 Task: Leave a comment on recent  post of Visa
Action: Mouse moved to (680, 114)
Screenshot: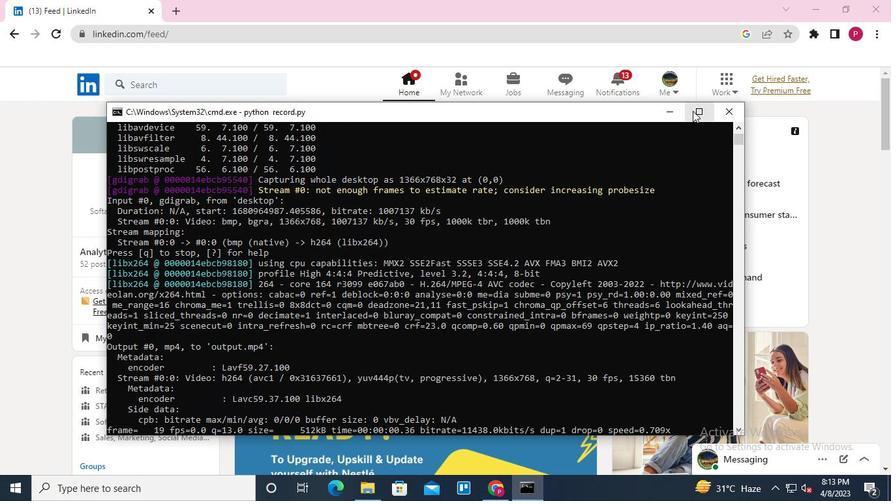 
Action: Mouse pressed left at (680, 114)
Screenshot: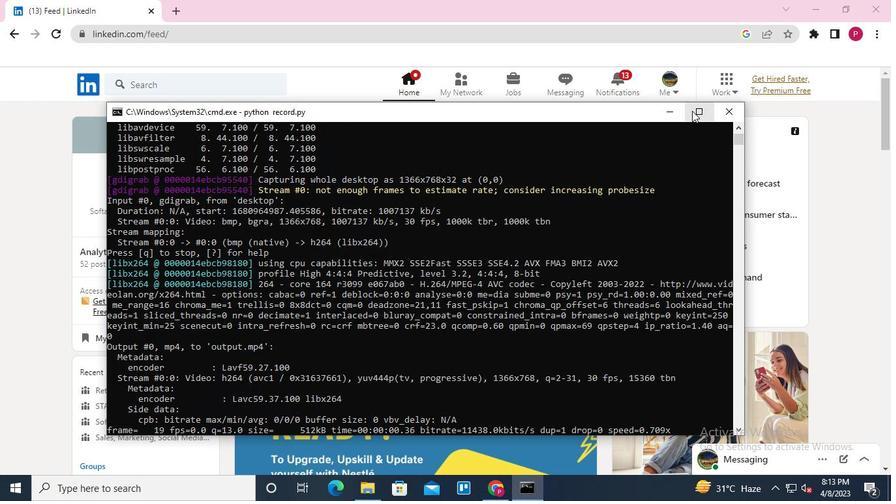 
Action: Mouse moved to (168, 89)
Screenshot: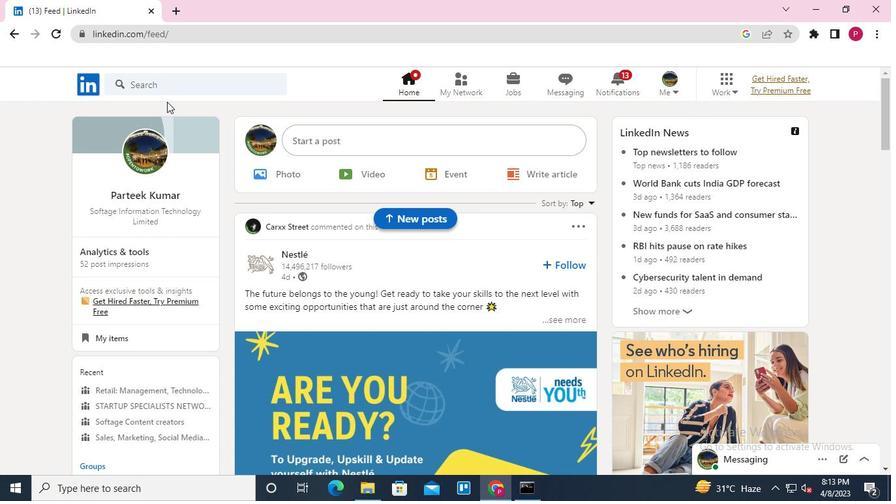 
Action: Mouse pressed left at (168, 89)
Screenshot: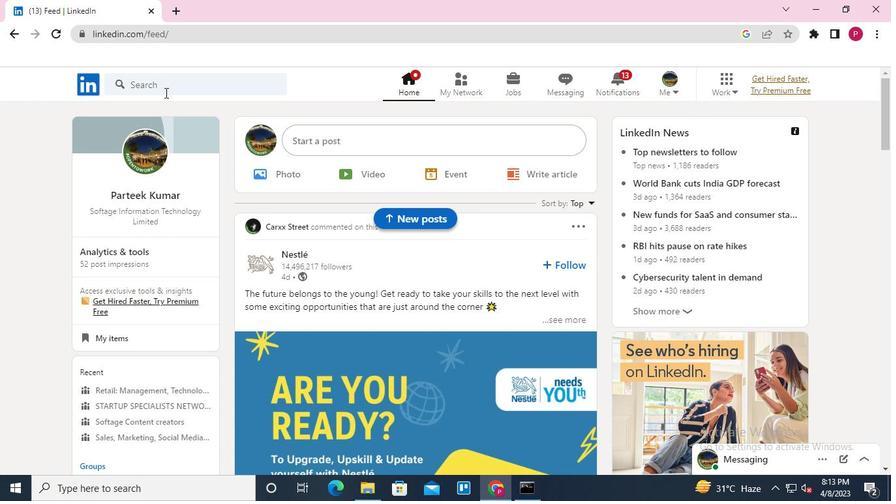 
Action: Mouse moved to (148, 150)
Screenshot: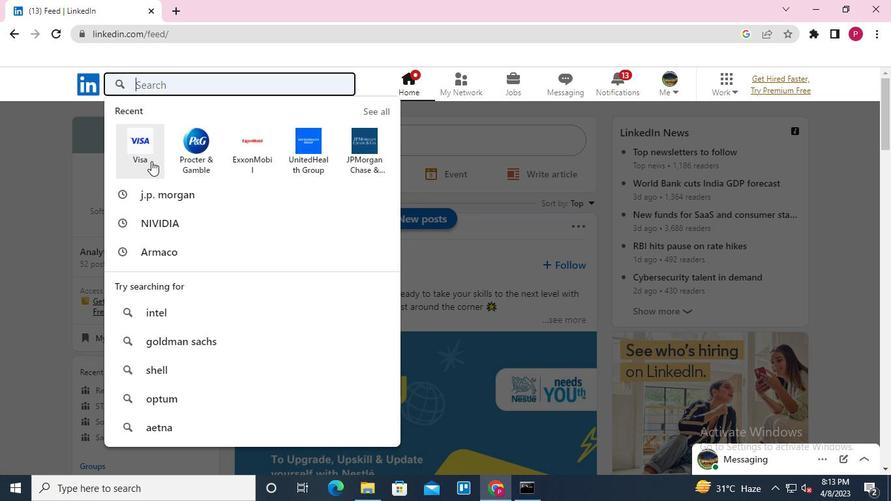 
Action: Mouse pressed left at (148, 150)
Screenshot: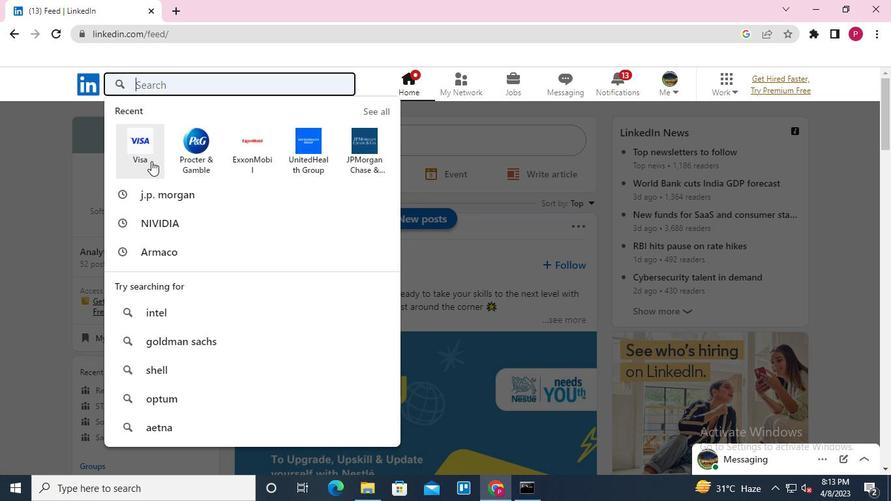 
Action: Mouse moved to (214, 159)
Screenshot: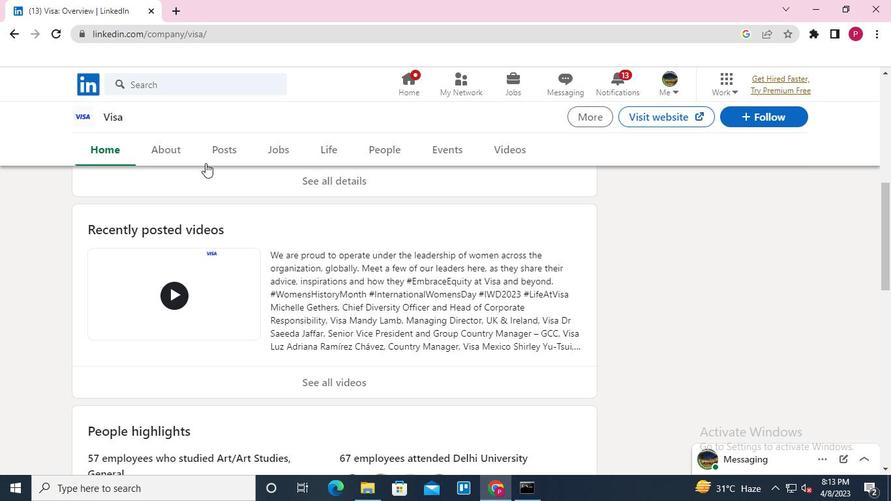 
Action: Mouse pressed left at (214, 159)
Screenshot: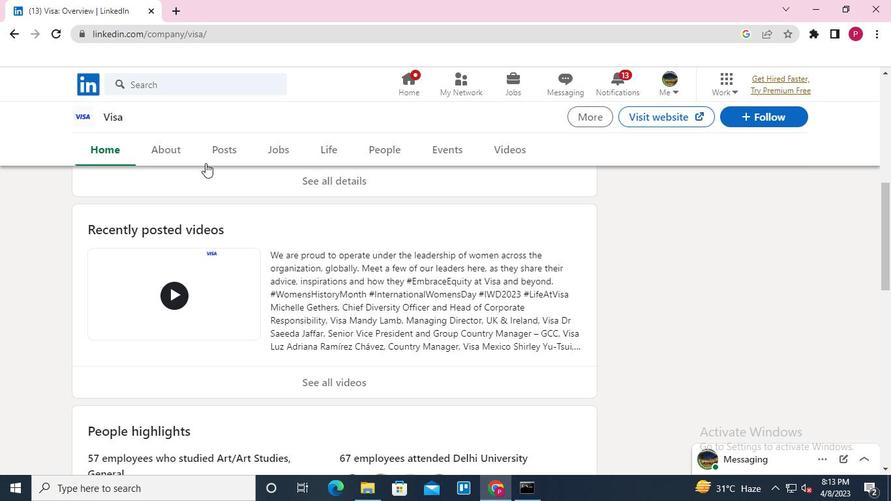 
Action: Mouse moved to (362, 435)
Screenshot: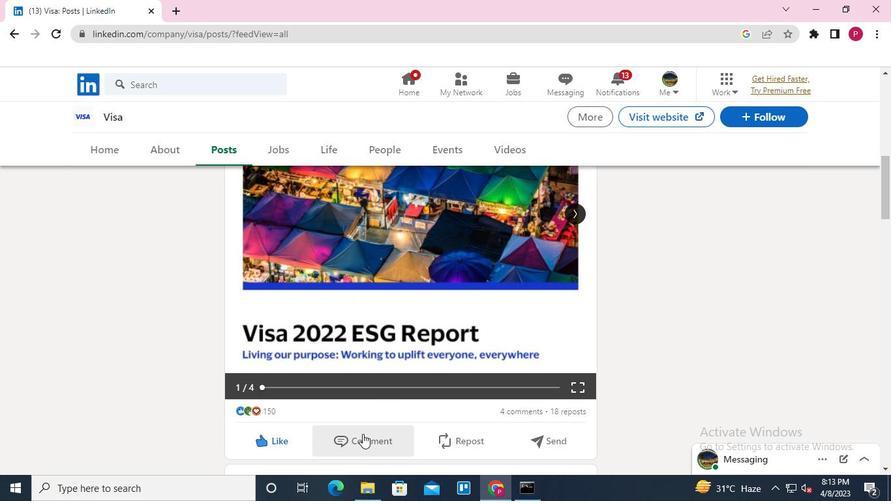 
Action: Mouse pressed left at (362, 435)
Screenshot: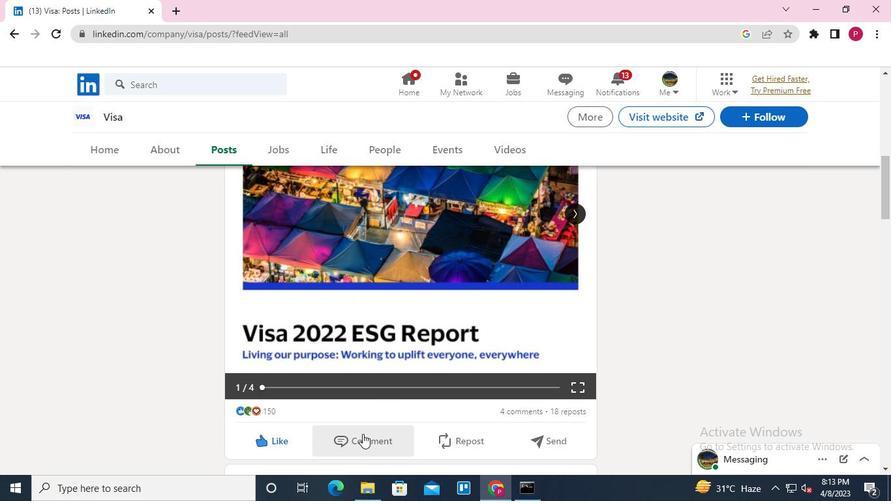 
Action: Mouse moved to (355, 428)
Screenshot: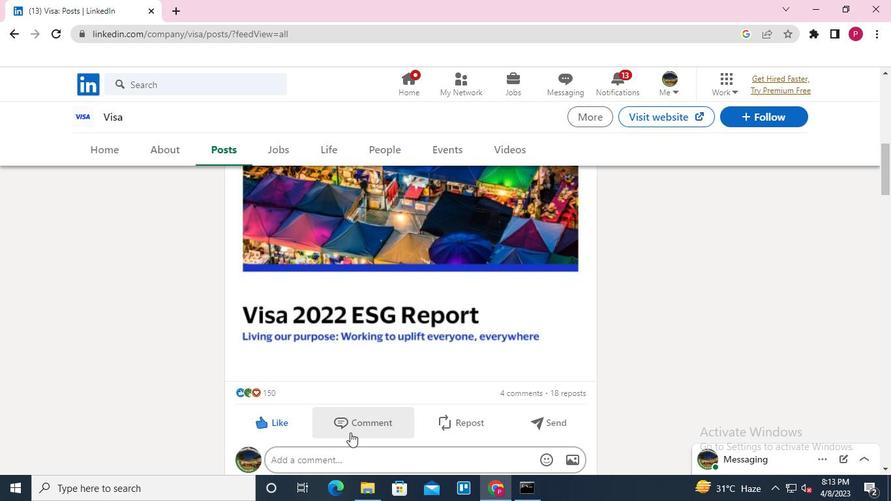 
Action: Keyboard Key.shift
Screenshot: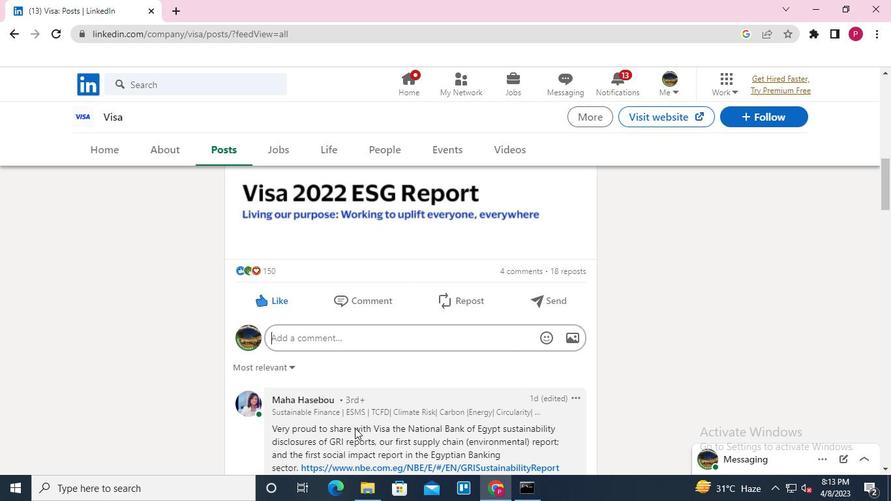 
Action: Keyboard Key.shift
Screenshot: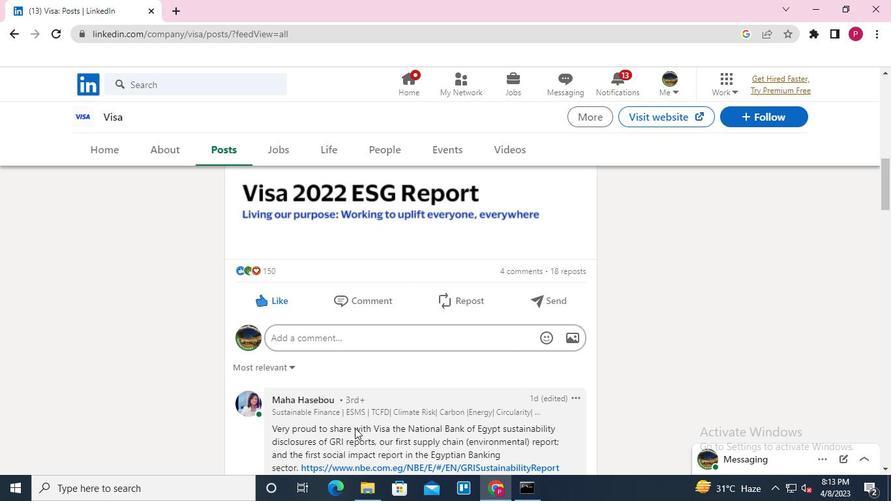 
Action: Keyboard Key.shift
Screenshot: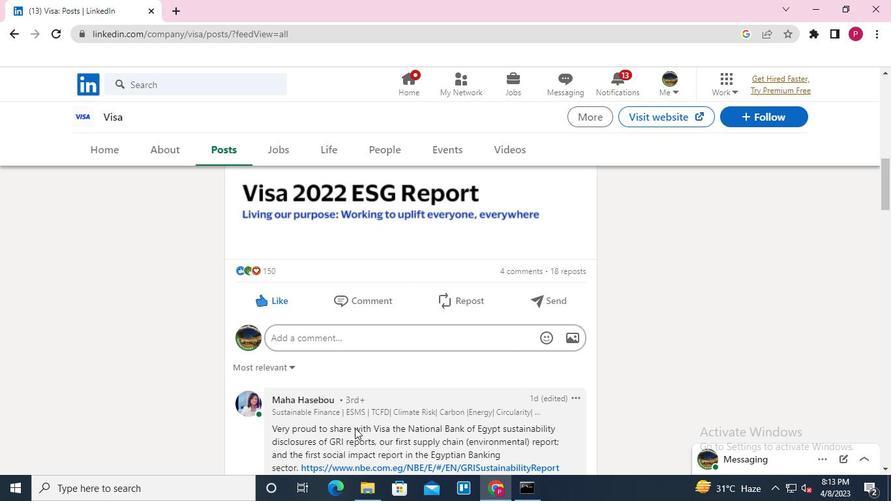 
Action: Keyboard Key.shift
Screenshot: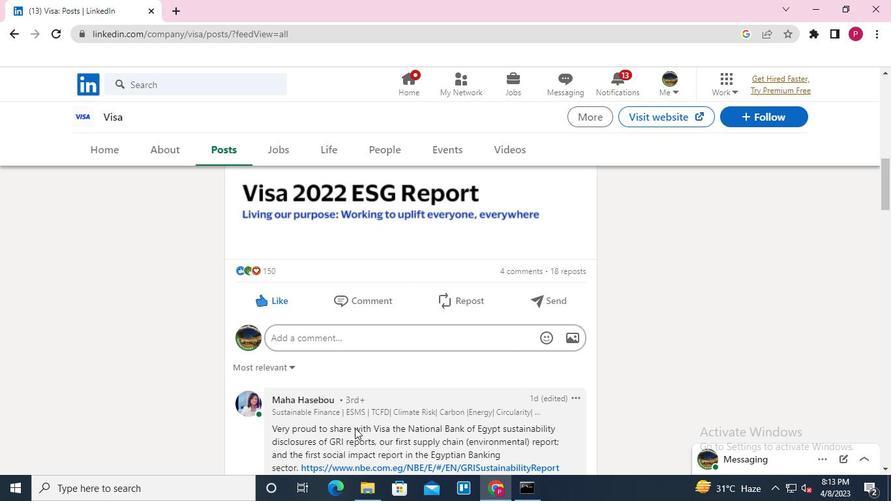 
Action: Keyboard Key.shift
Screenshot: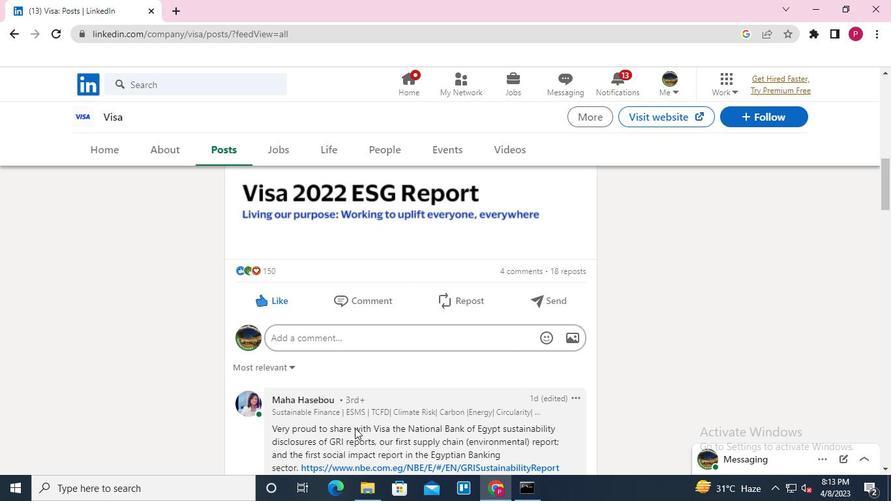 
Action: Keyboard Key.shift
Screenshot: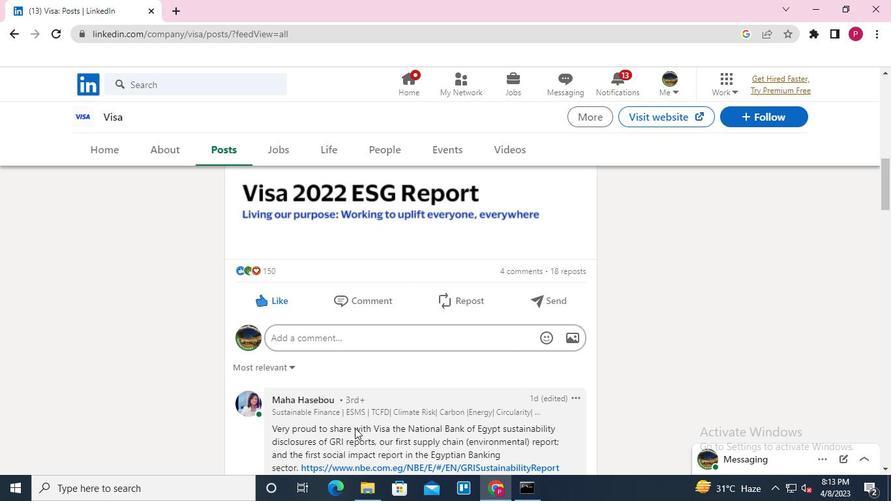 
Action: Keyboard Key.shift
Screenshot: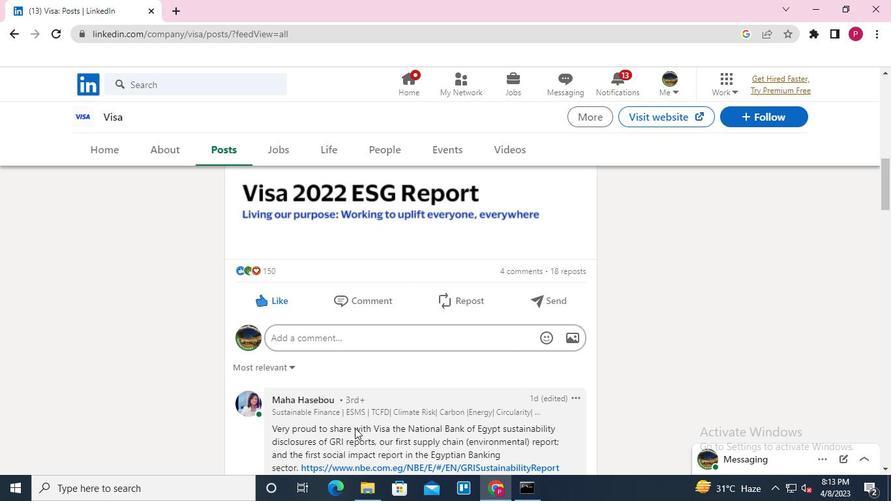 
Action: Keyboard D
Screenshot: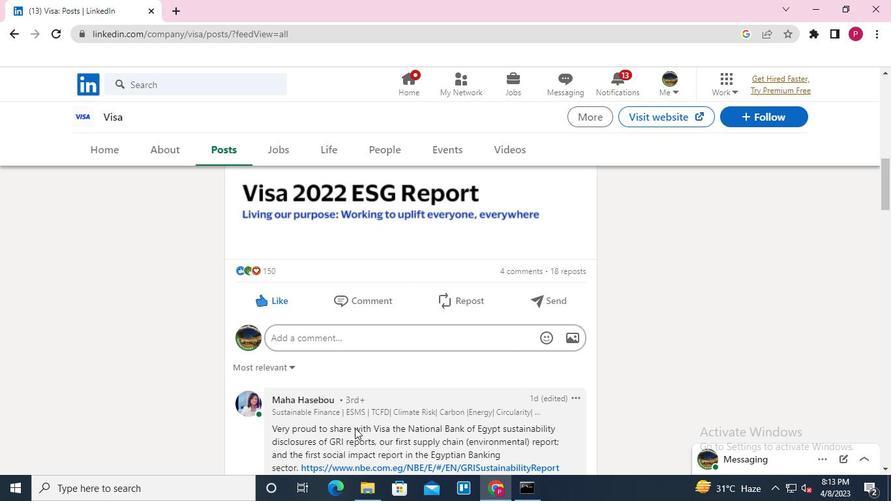 
Action: Keyboard Key.backspace
Screenshot: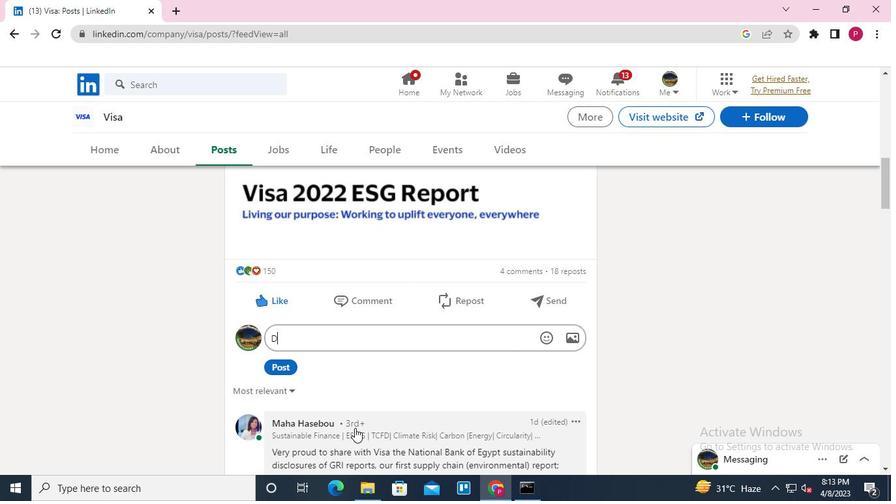 
Action: Keyboard D
Screenshot: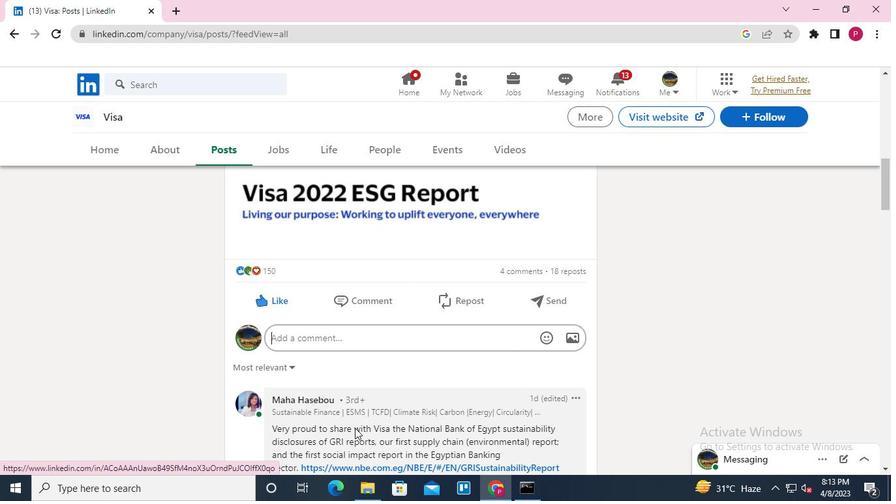 
Action: Keyboard o
Screenshot: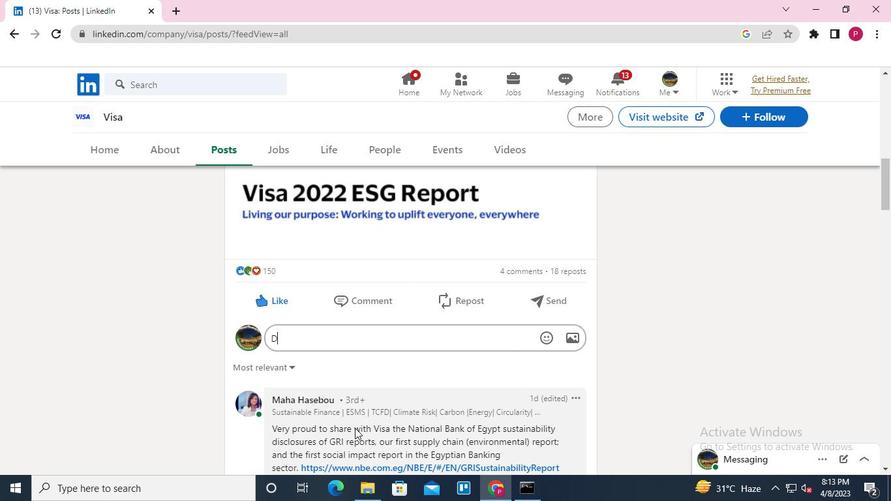 
Action: Keyboard i
Screenshot: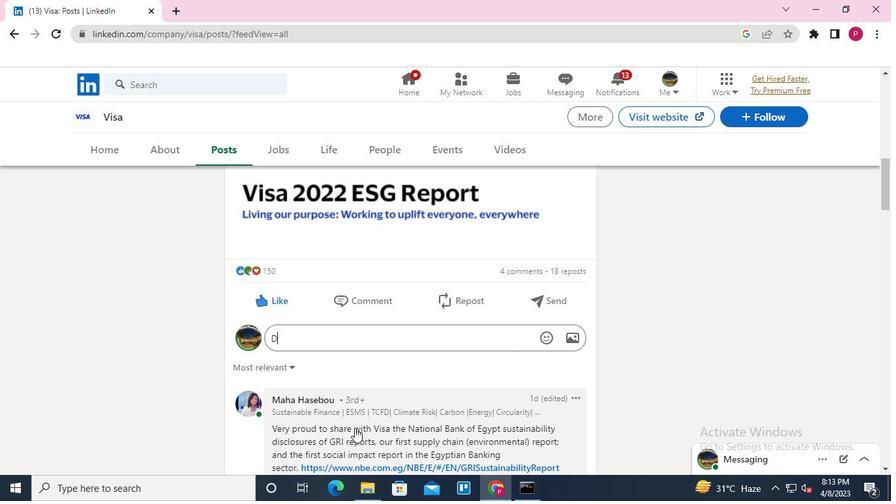 
Action: Keyboard n
Screenshot: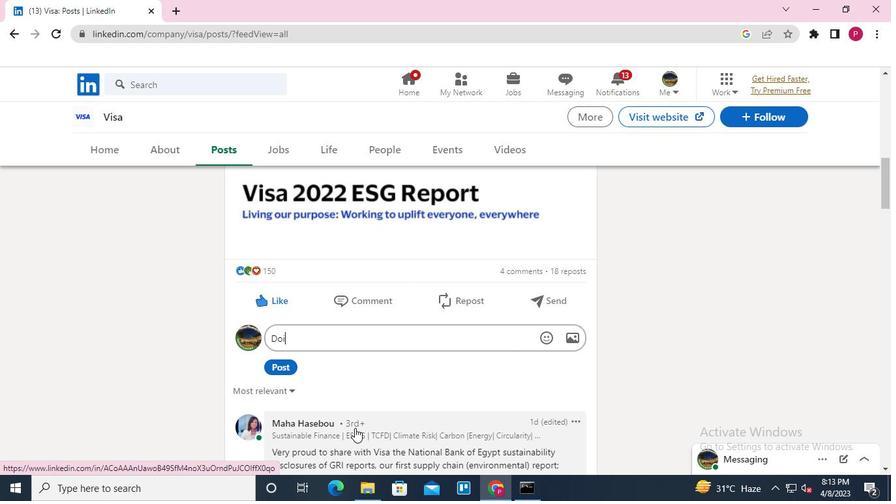
Action: Keyboard g
Screenshot: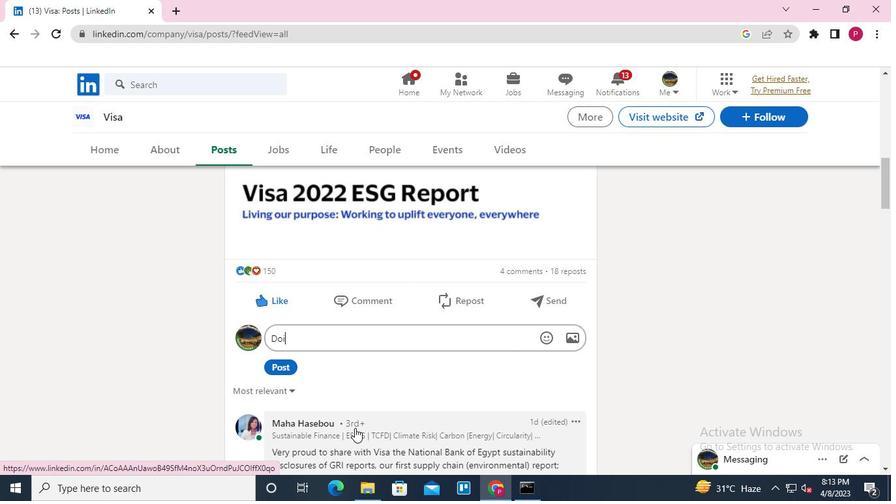 
Action: Keyboard Key.space
Screenshot: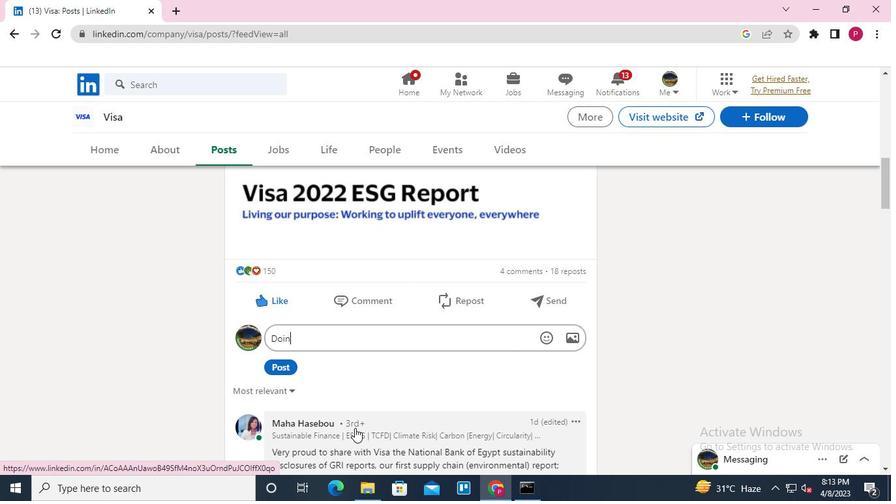 
Action: Keyboard Key.shift
Screenshot: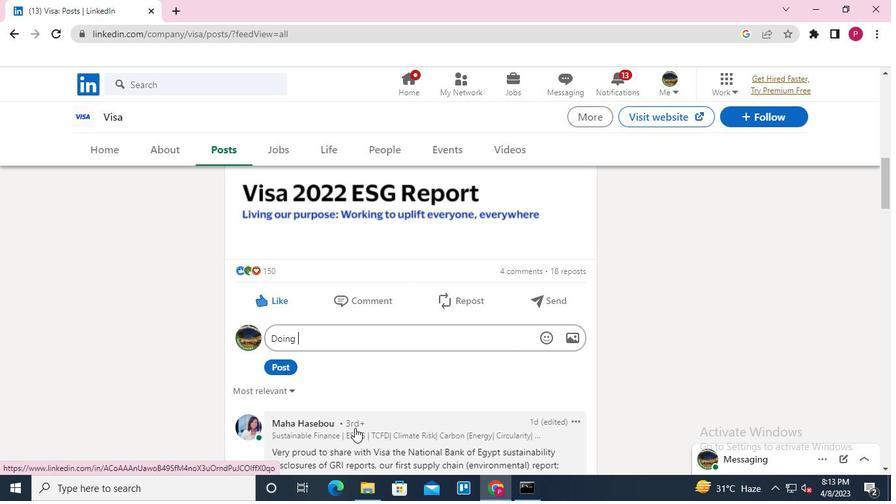 
Action: Keyboard F
Screenshot: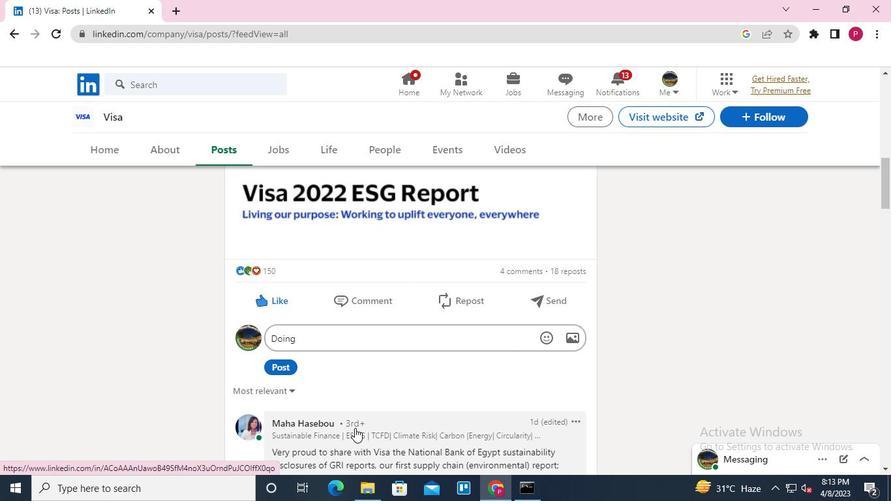 
Action: Keyboard r
Screenshot: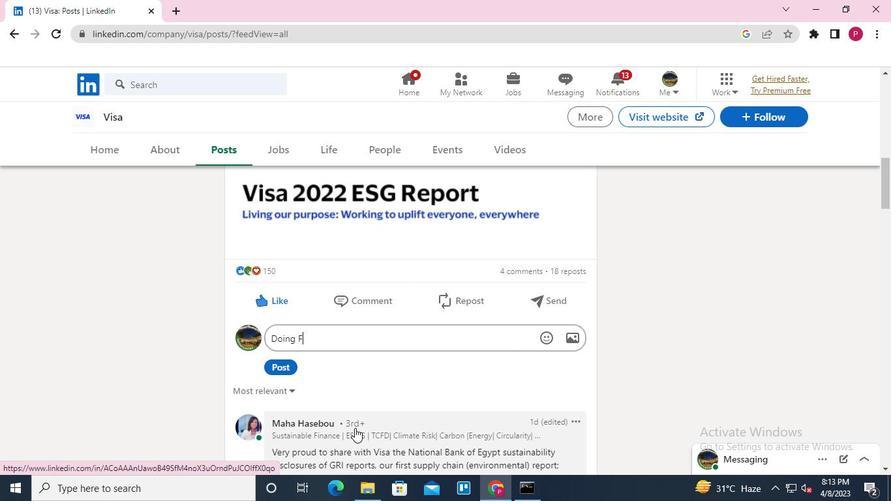 
Action: Keyboard e
Screenshot: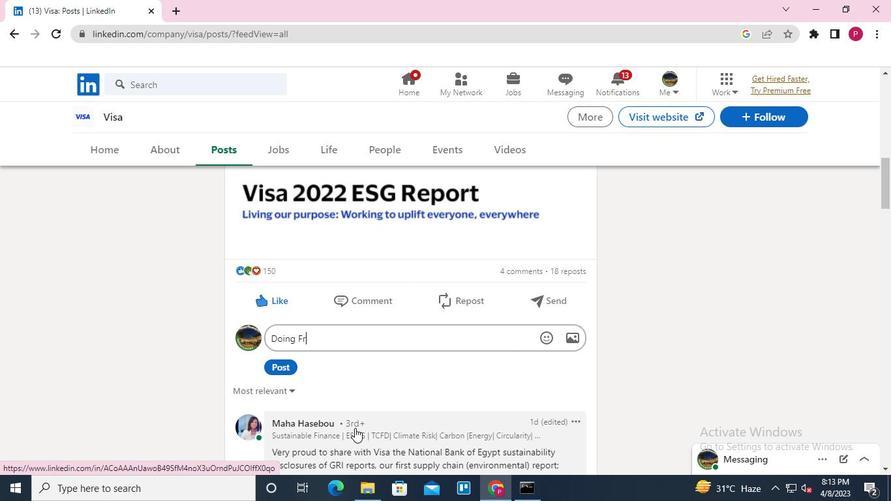 
Action: Keyboard a
Screenshot: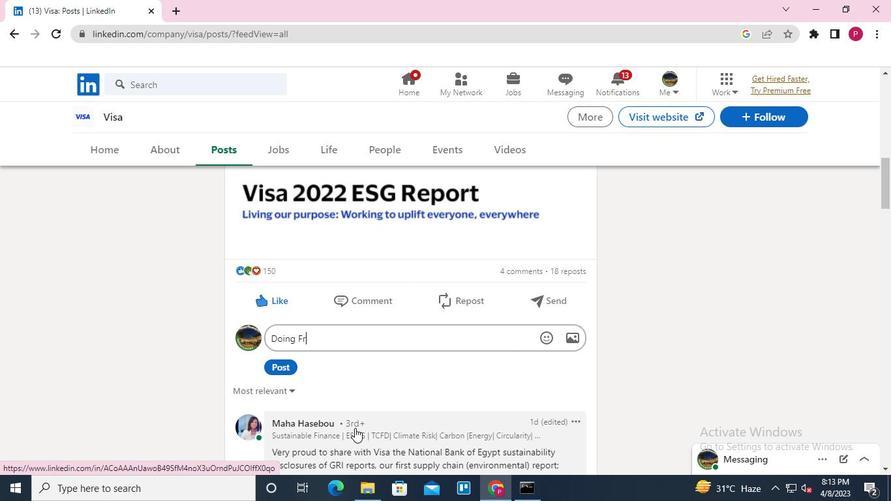 
Action: Keyboard t
Screenshot: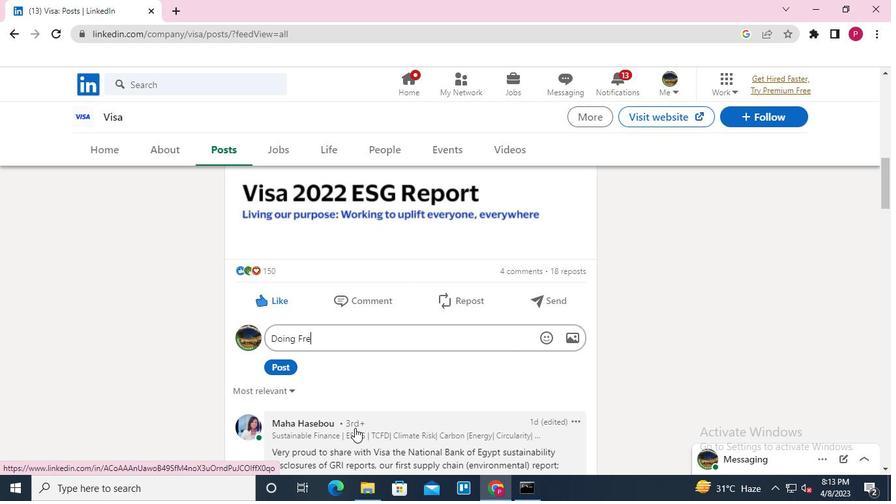 
Action: Mouse moved to (366, 421)
Screenshot: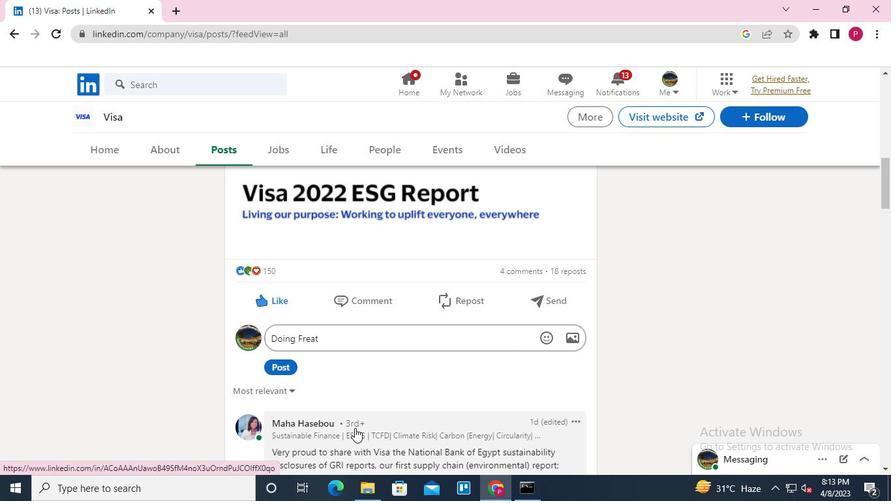 
Action: Keyboard Key.backspace
Screenshot: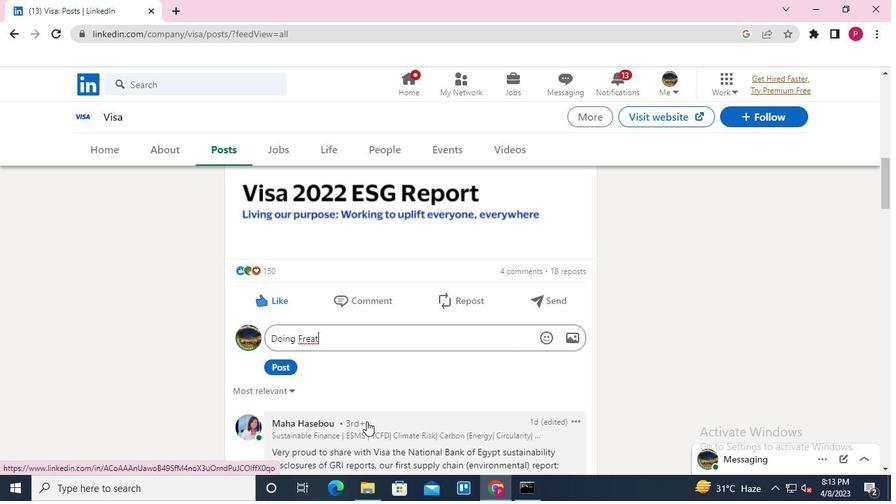 
Action: Keyboard Key.backspace
Screenshot: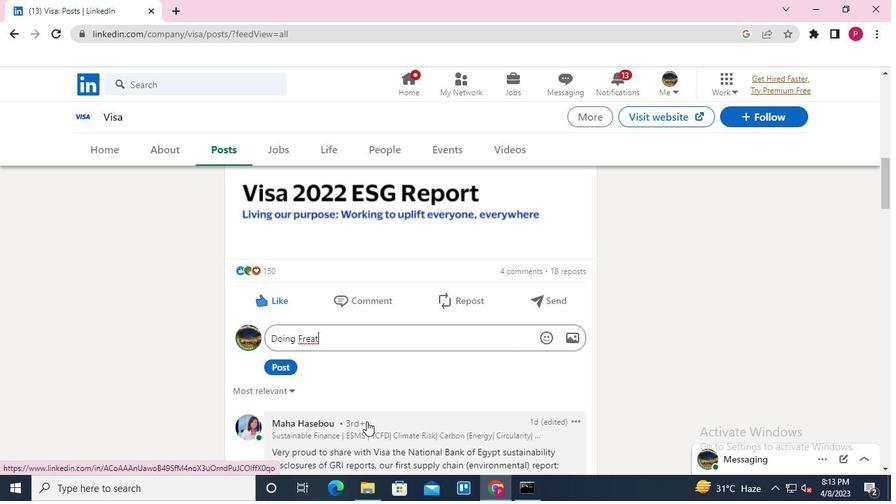 
Action: Keyboard Key.backspace
Screenshot: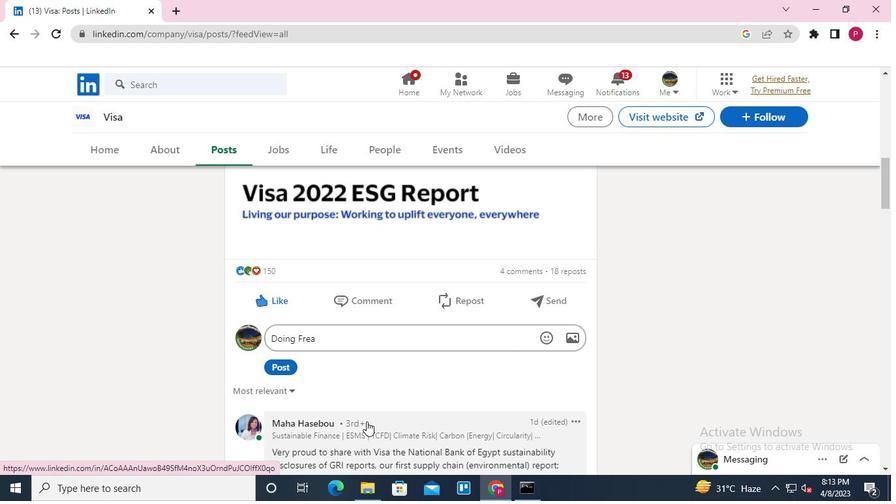 
Action: Keyboard Key.backspace
Screenshot: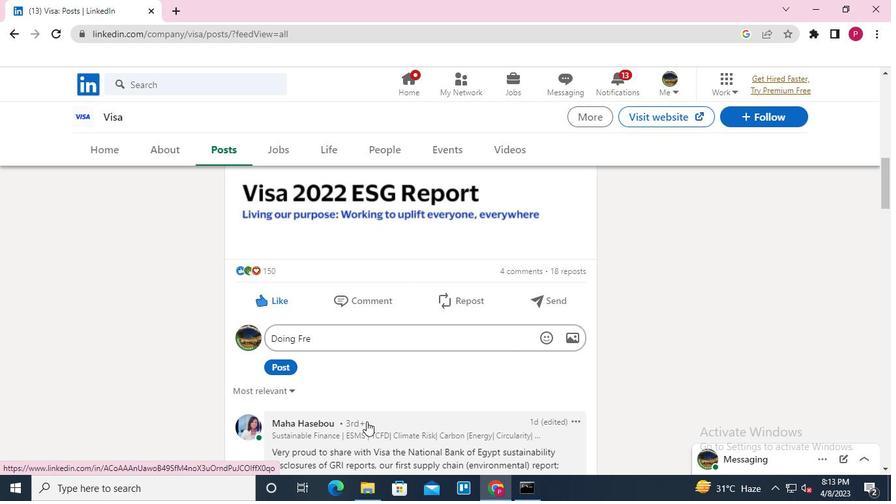 
Action: Keyboard Key.backspace
Screenshot: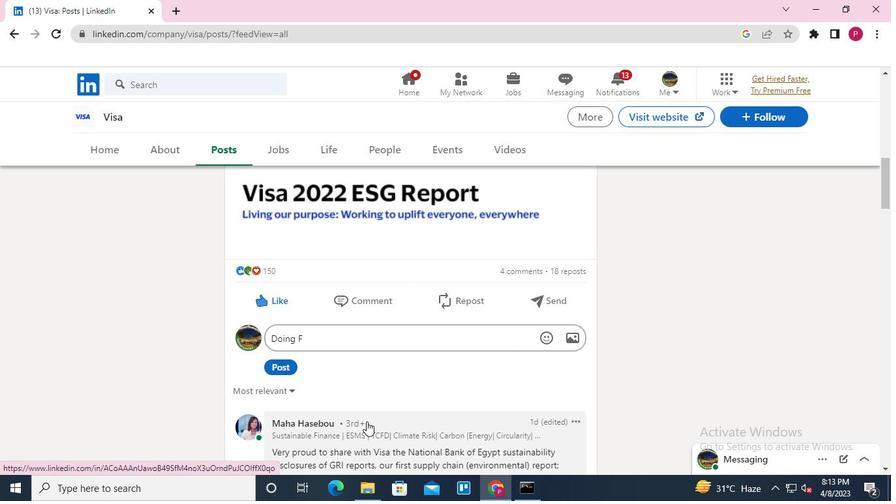 
Action: Keyboard Key.shift
Screenshot: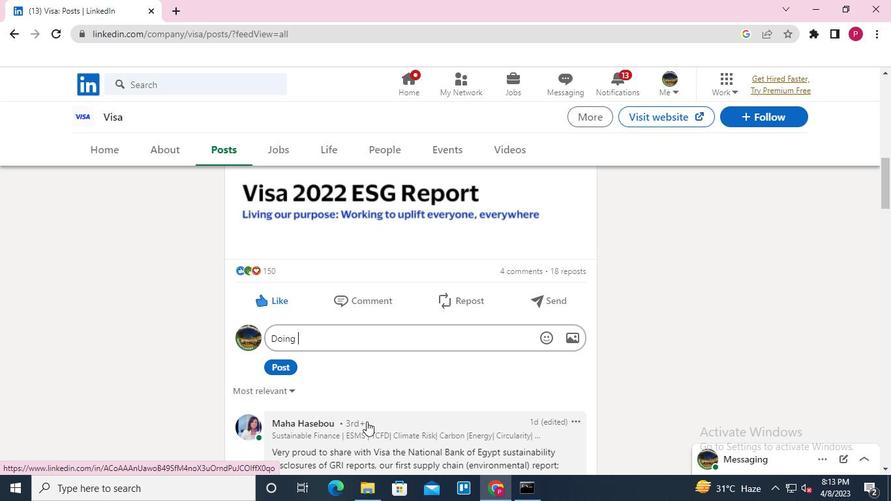 
Action: Keyboard G
Screenshot: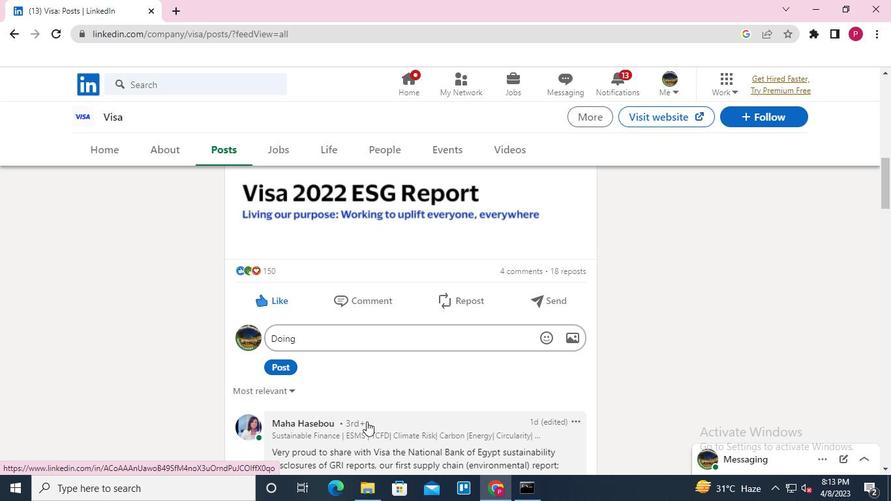 
Action: Keyboard r
Screenshot: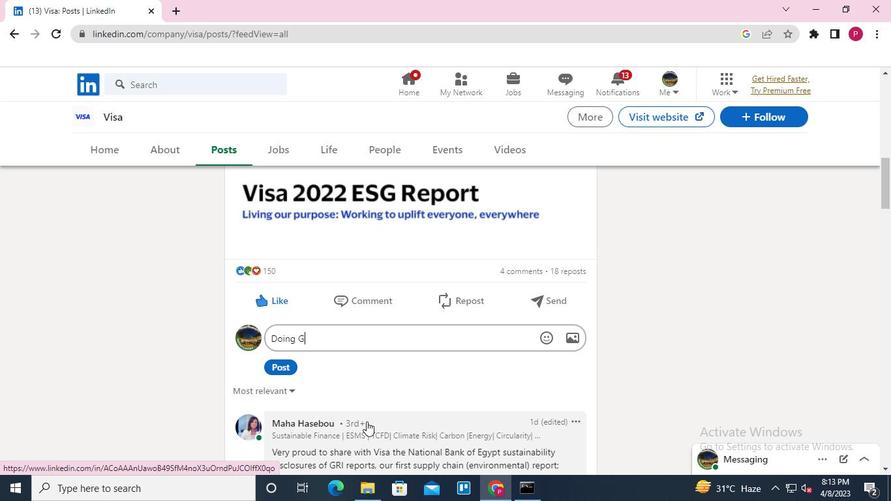 
Action: Keyboard e
Screenshot: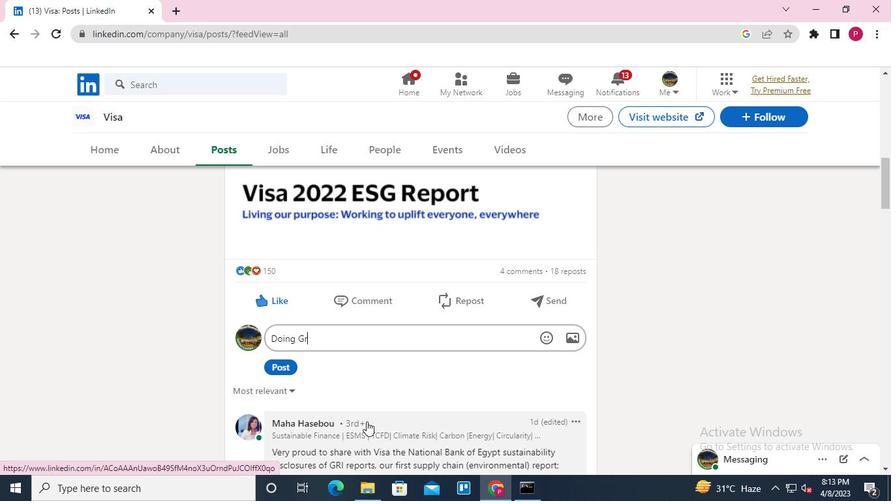 
Action: Keyboard a
Screenshot: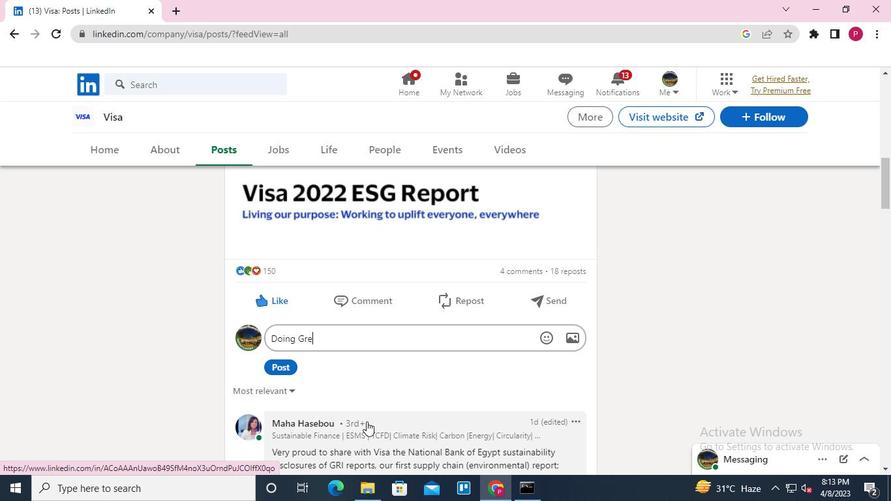 
Action: Keyboard t
Screenshot: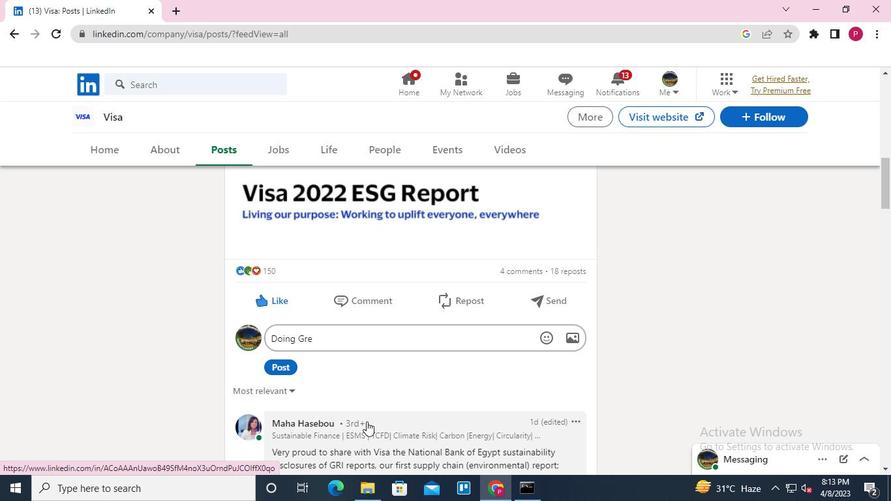 
Action: Mouse moved to (293, 368)
Screenshot: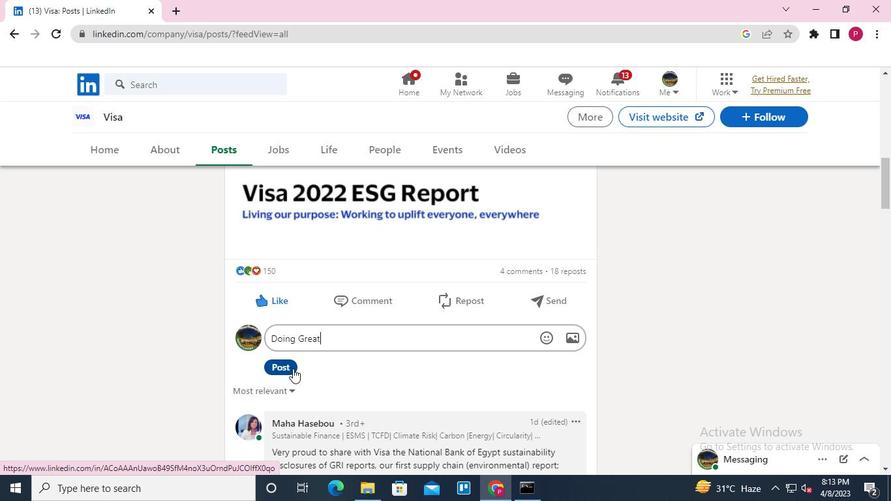 
Action: Mouse pressed left at (293, 368)
Screenshot: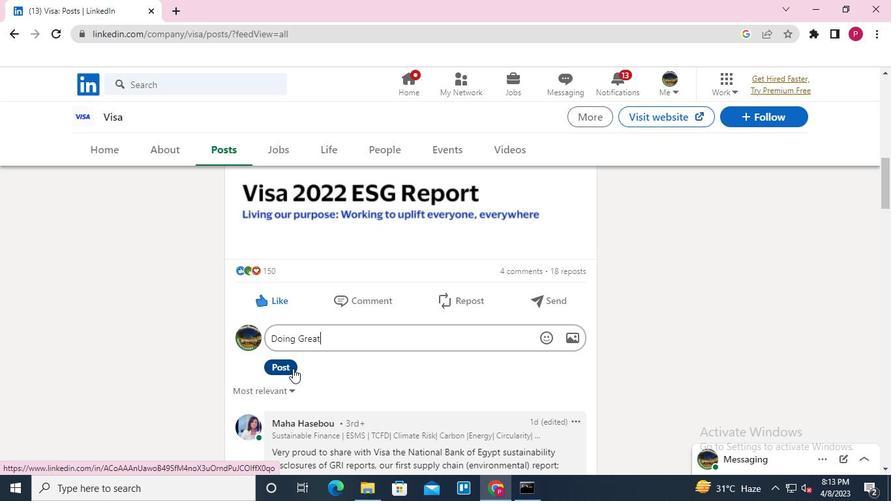 
Action: Mouse moved to (293, 369)
Screenshot: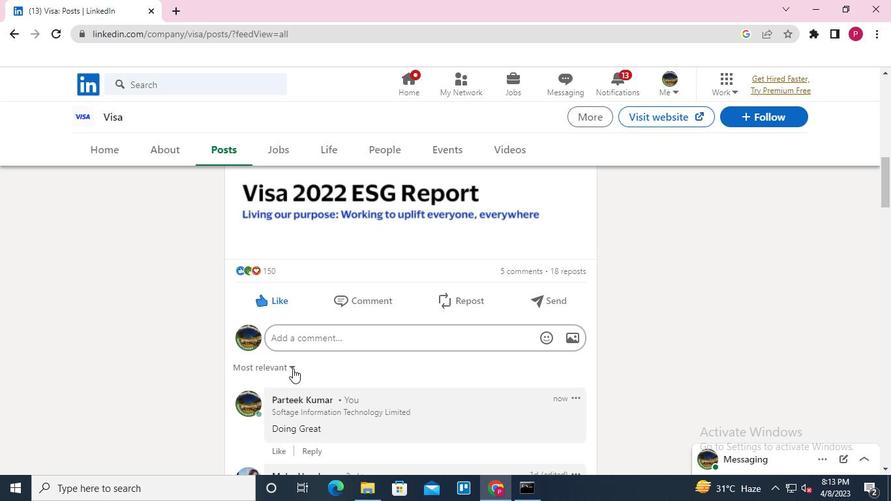 
Action: Keyboard Key.alt_l
Screenshot: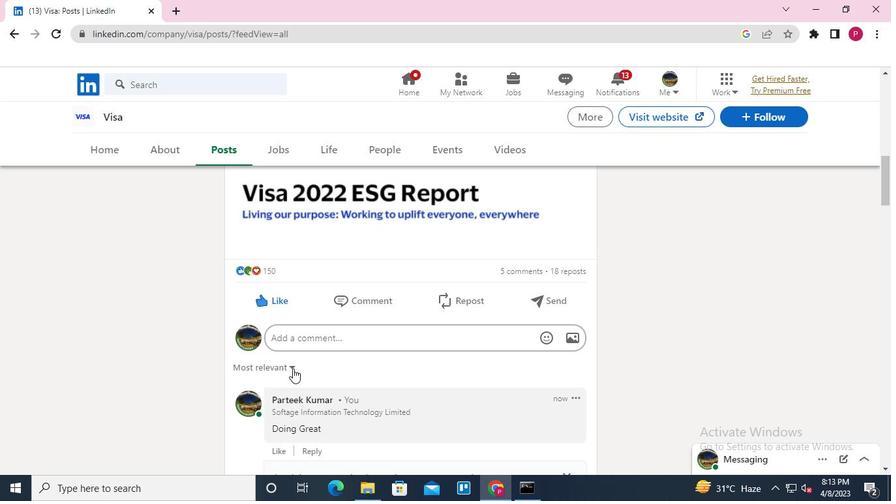 
Action: Keyboard Key.tab
Screenshot: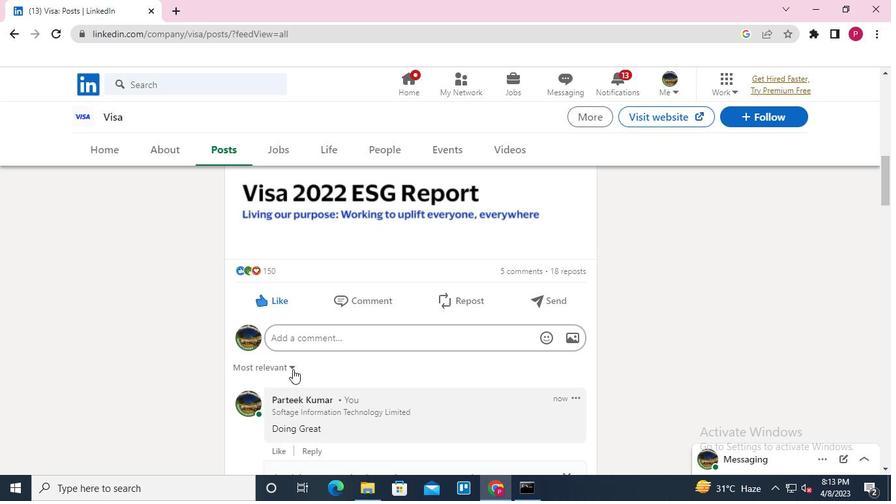 
Action: Mouse moved to (737, 107)
Screenshot: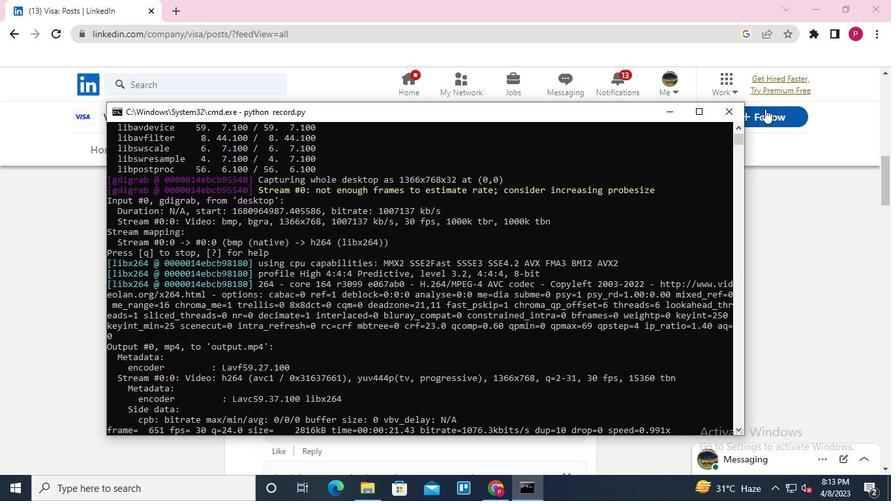 
Action: Mouse pressed left at (737, 107)
Screenshot: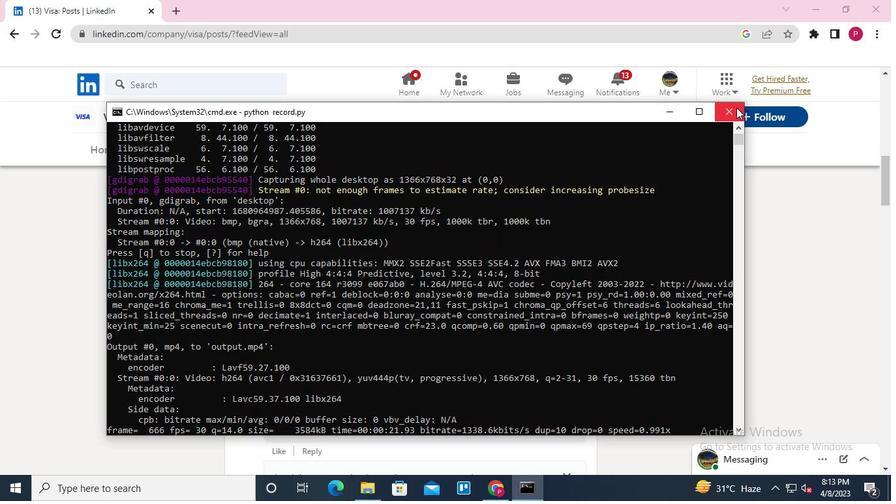 
